 Task: When was the Westminster Abbey in London founded?
Action: Key pressed 'u''n''d''e''d'Key.shift_r'?'Key.enter
Screenshot: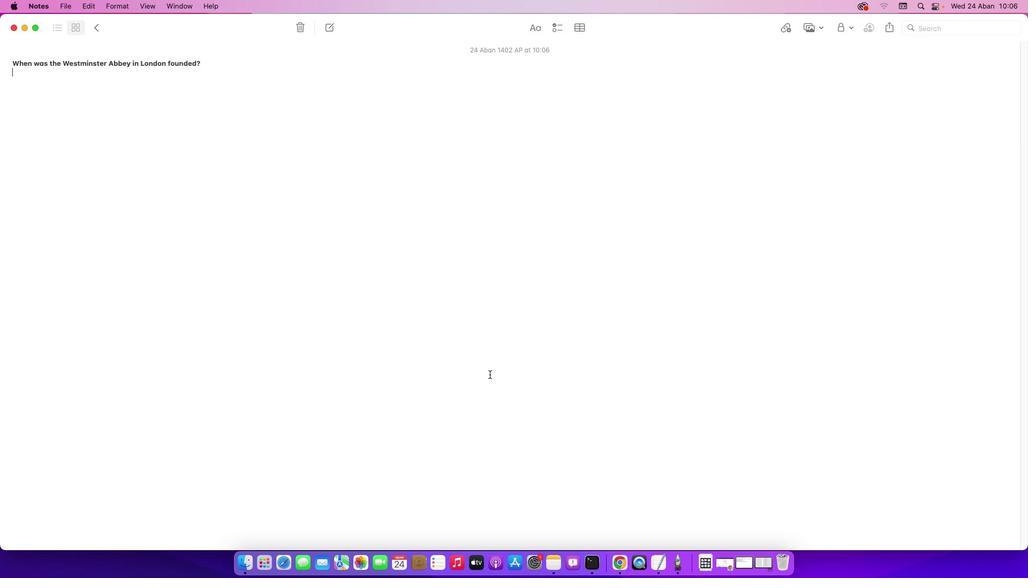
Action: Mouse moved to (407, 324)
Screenshot: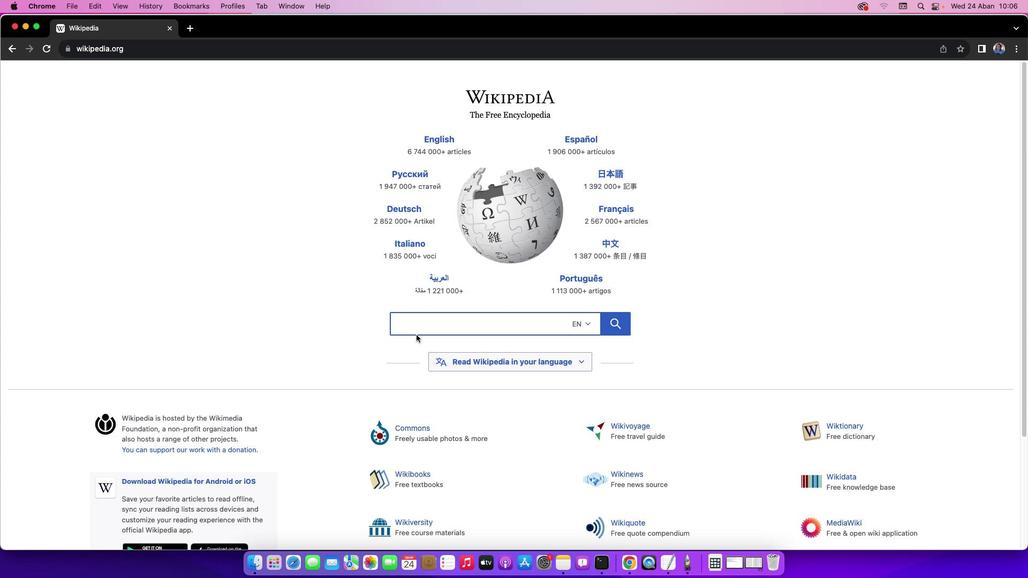 
Action: Mouse pressed left at (407, 324)
Screenshot: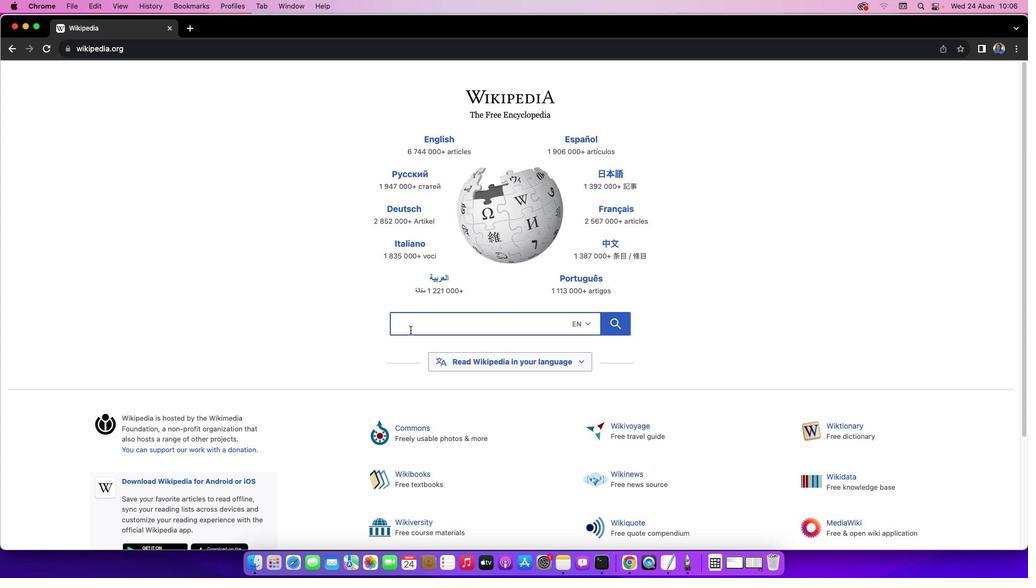 
Action: Mouse moved to (245, 215)
Screenshot: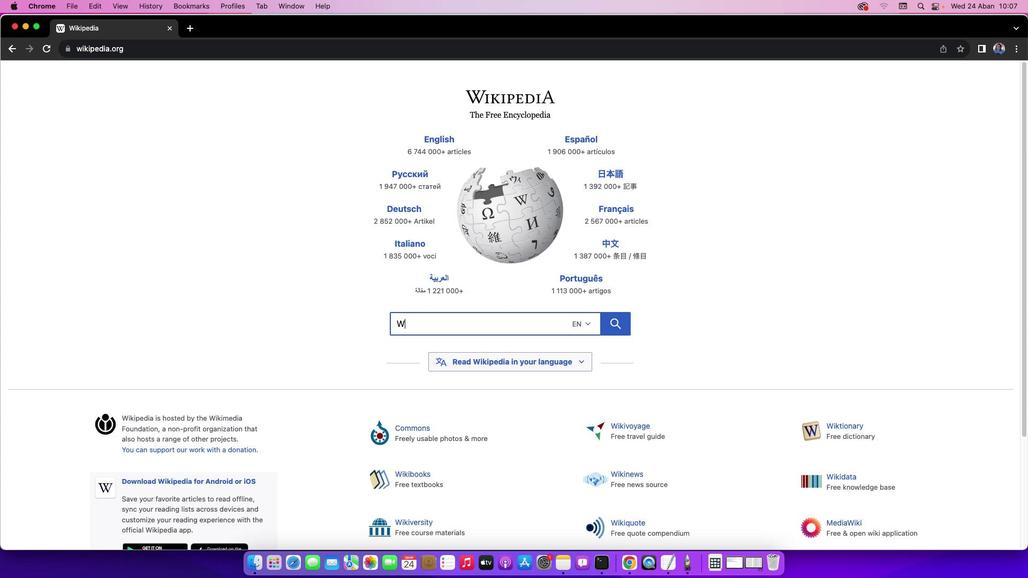 
Action: Mouse pressed left at (245, 215)
Screenshot: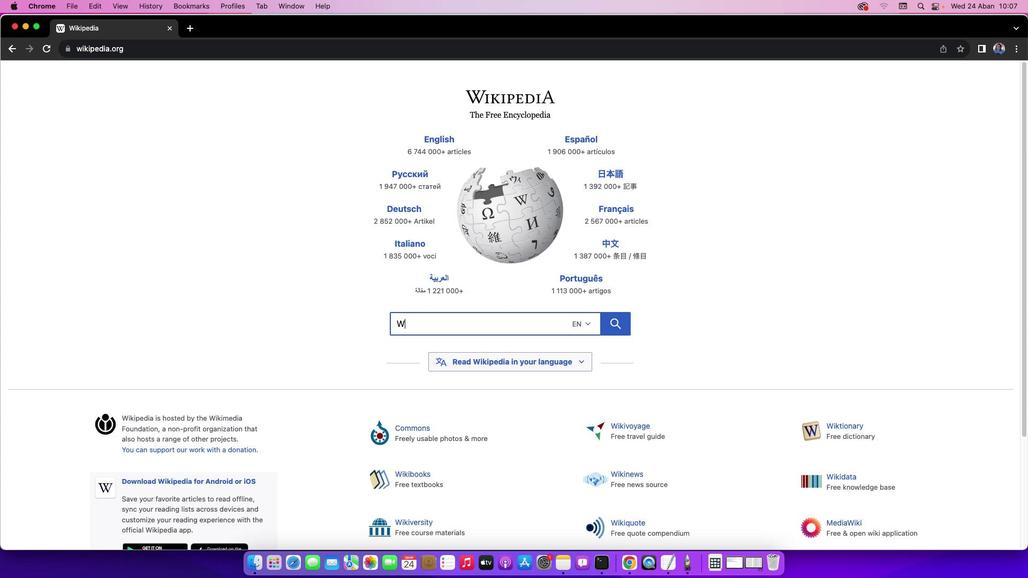 
Action: Key pressed Key.shift'W''e''s''t''m''i''n''s''t''e''r'Key.spaceKey.shift'A''b''b''e''y'
Screenshot: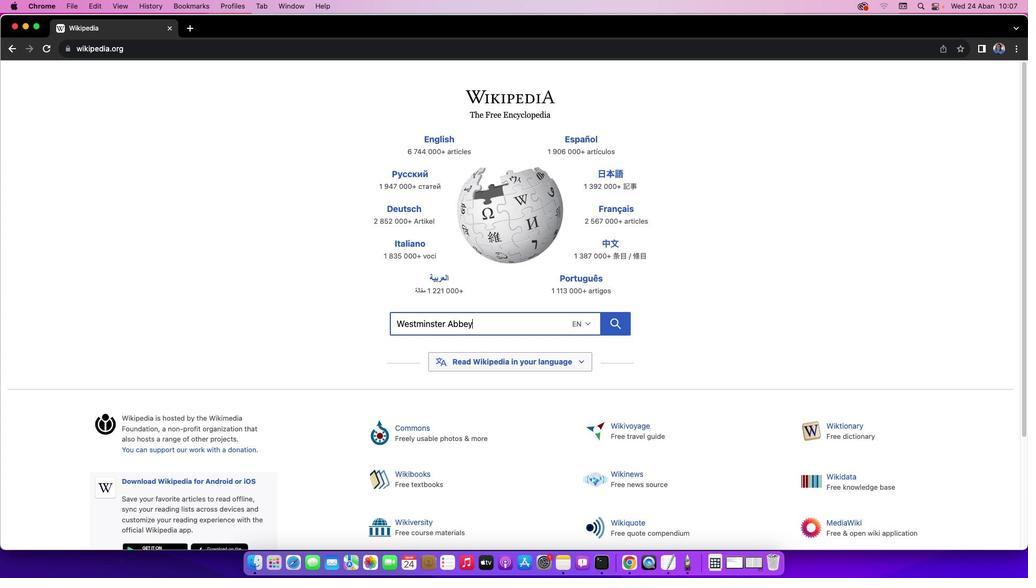 
Action: Mouse moved to (350, 212)
Screenshot: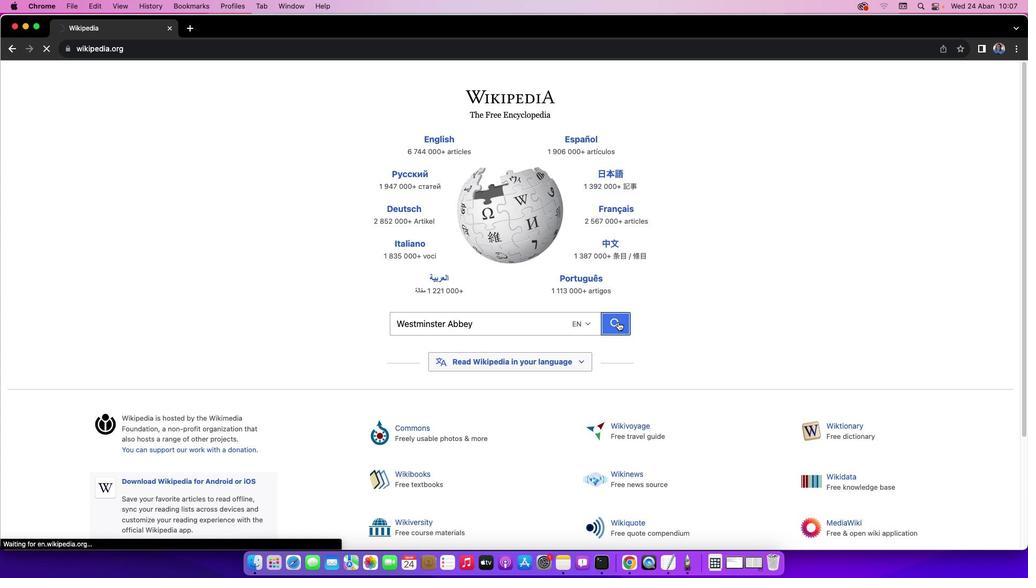 
Action: Mouse pressed left at (350, 212)
Screenshot: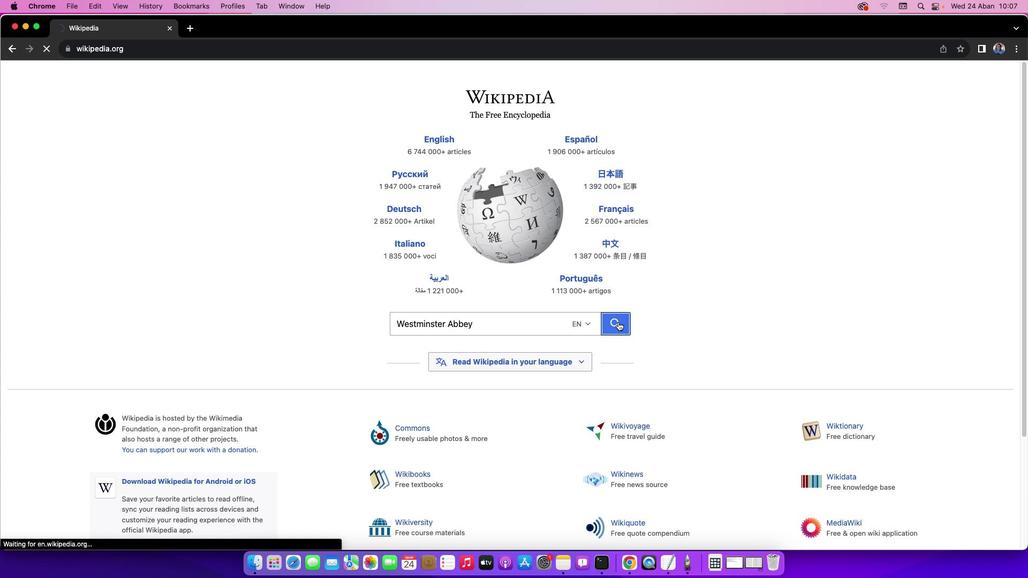 
Action: Mouse moved to (557, 99)
Screenshot: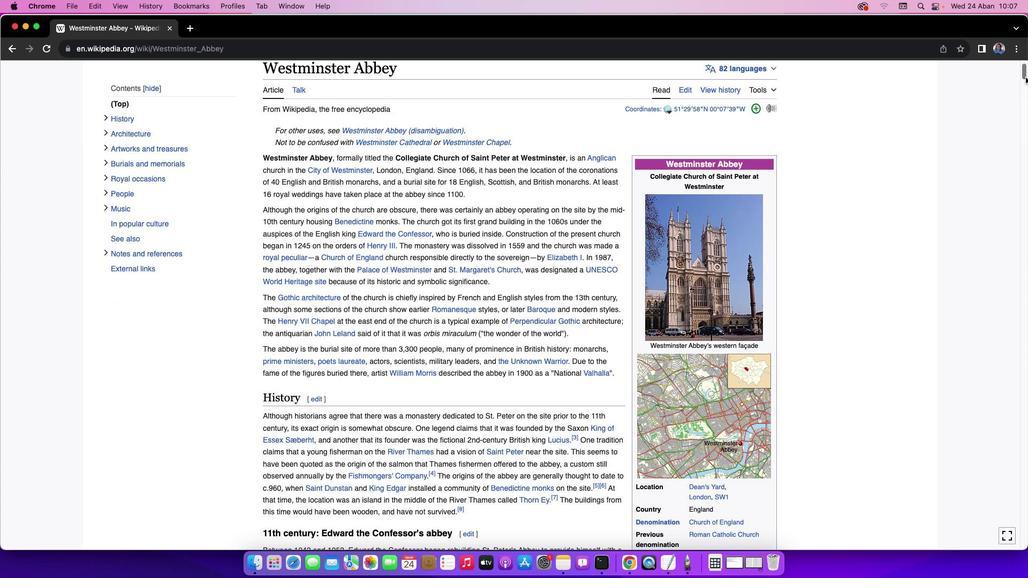 
Action: Mouse pressed left at (557, 99)
Screenshot: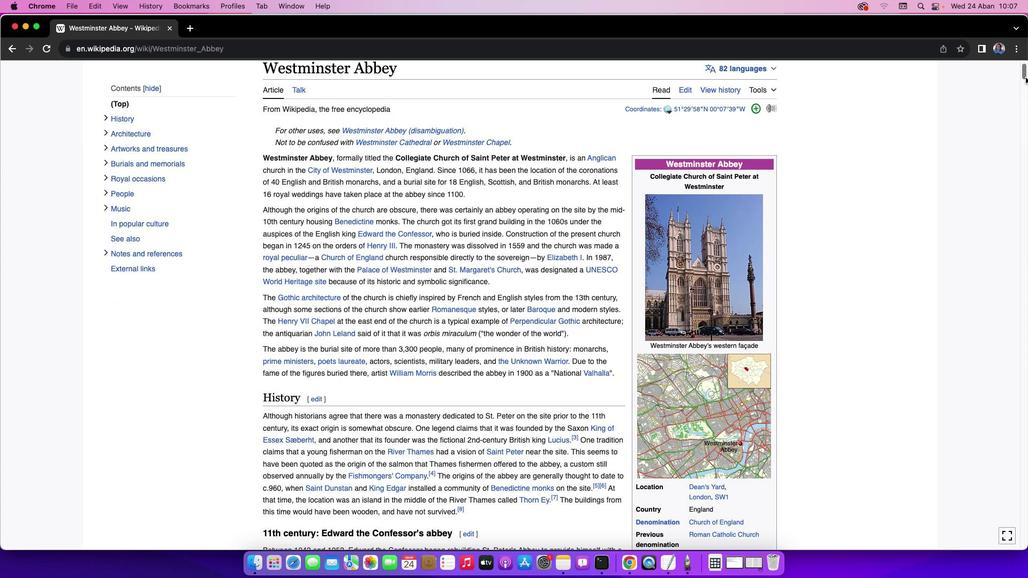 
Action: Mouse moved to (527, 253)
Screenshot: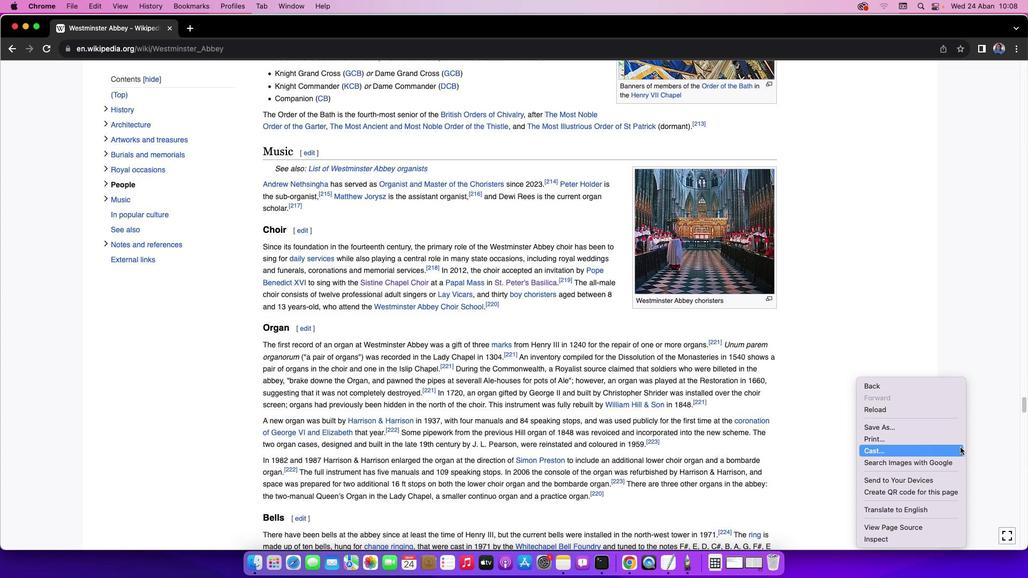 
Action: Mouse pressed right at (527, 253)
Screenshot: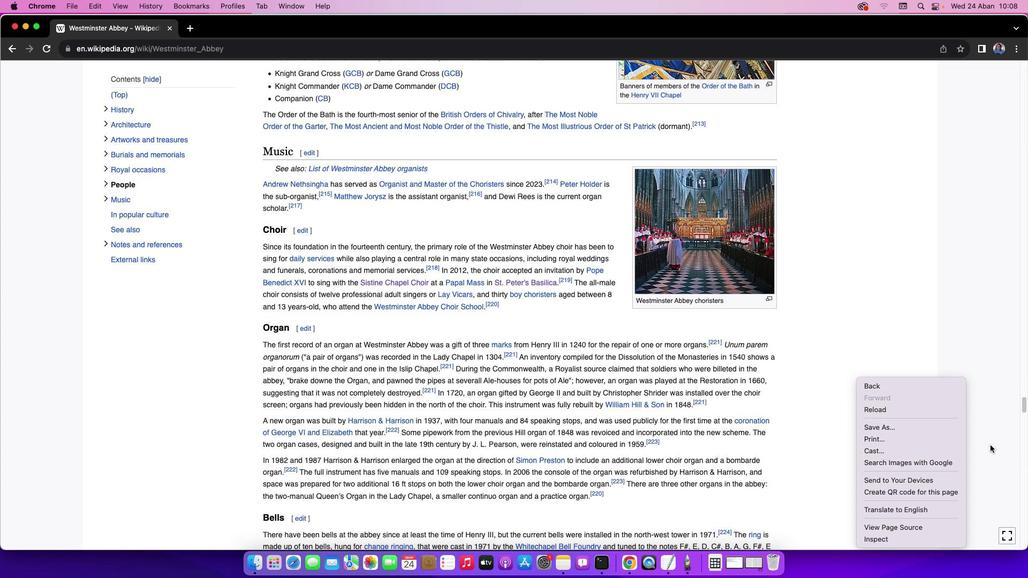 
Action: Mouse moved to (557, 252)
Screenshot: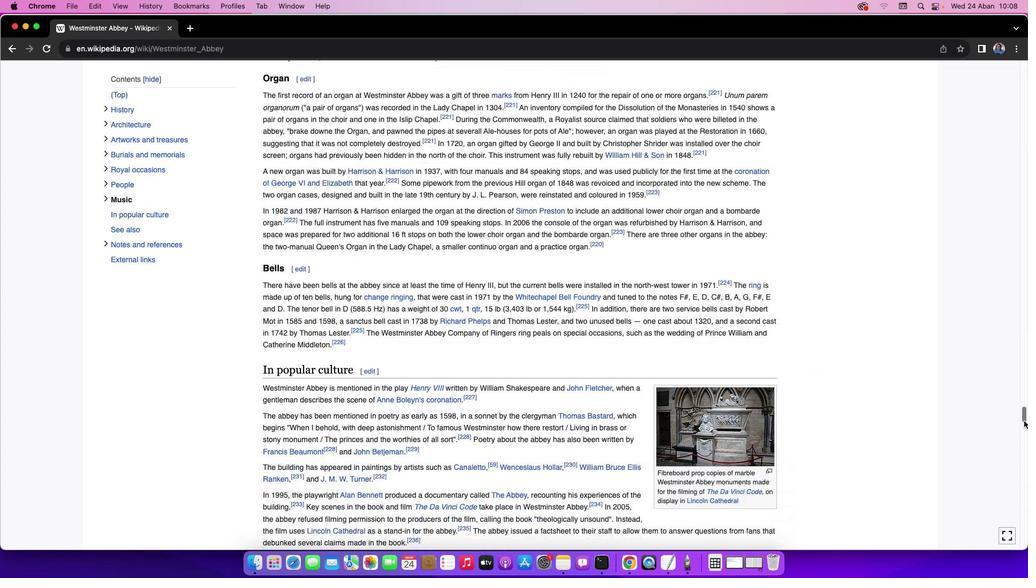 
Action: Mouse pressed left at (557, 252)
Screenshot: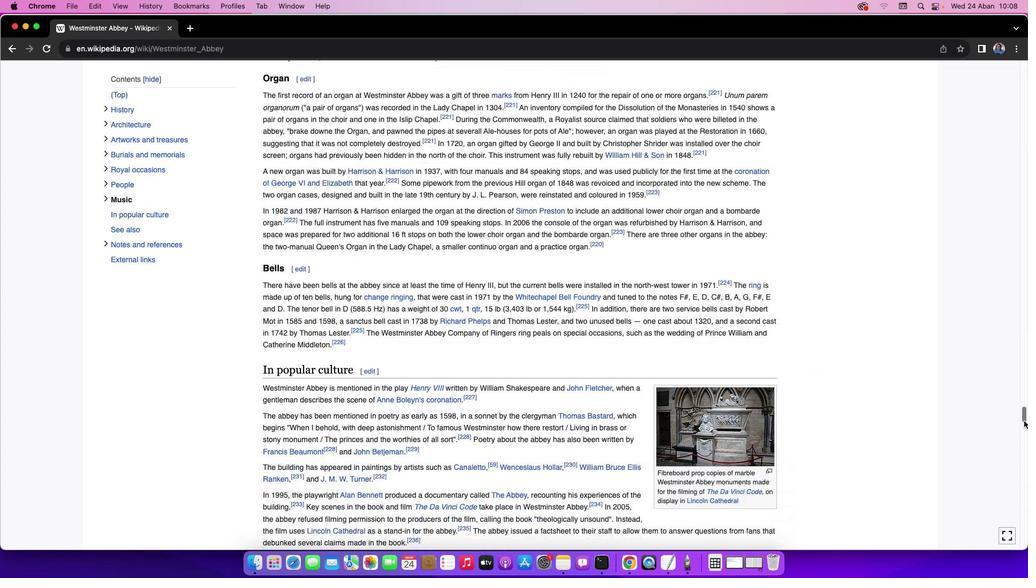 
Action: Mouse moved to (50, 78)
Screenshot: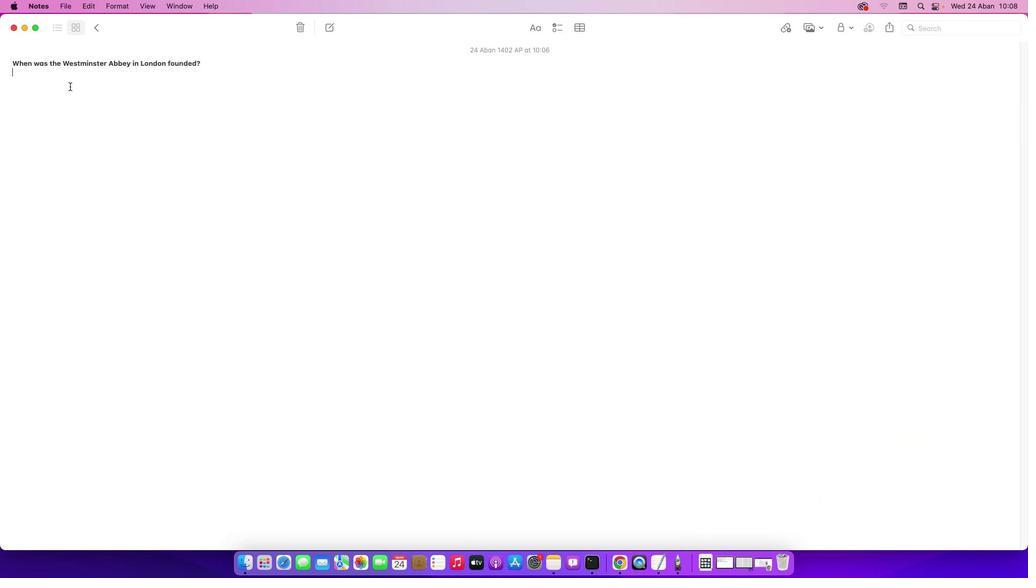 
Action: Mouse pressed left at (50, 78)
Screenshot: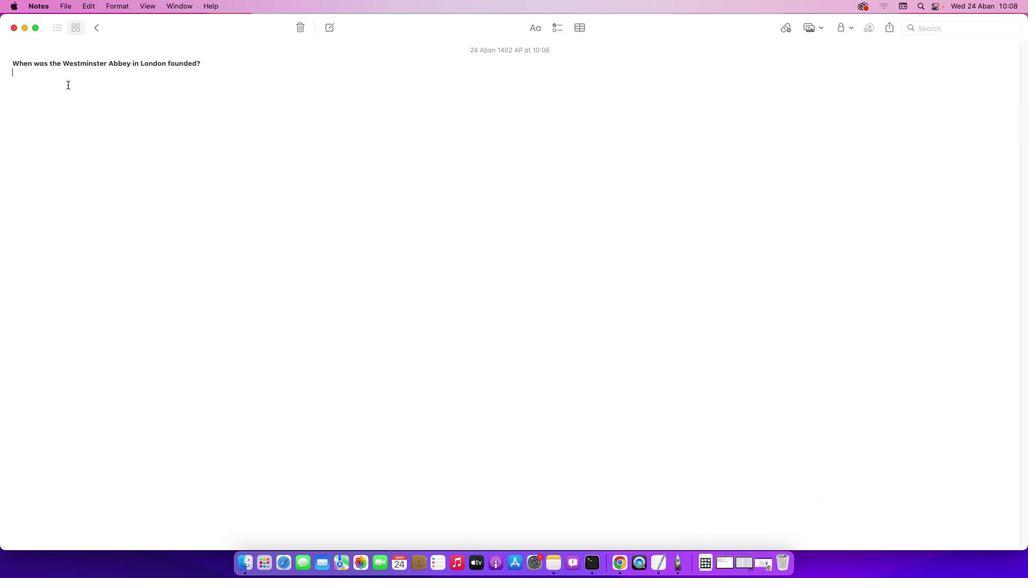 
Action: Mouse moved to (72, 104)
Screenshot: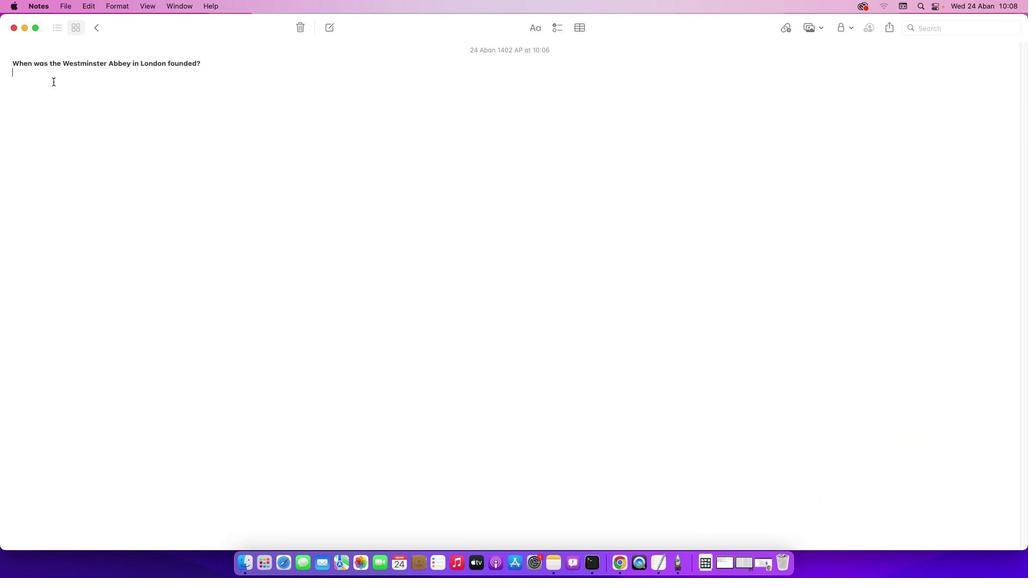 
Action: Mouse pressed left at (72, 104)
Screenshot: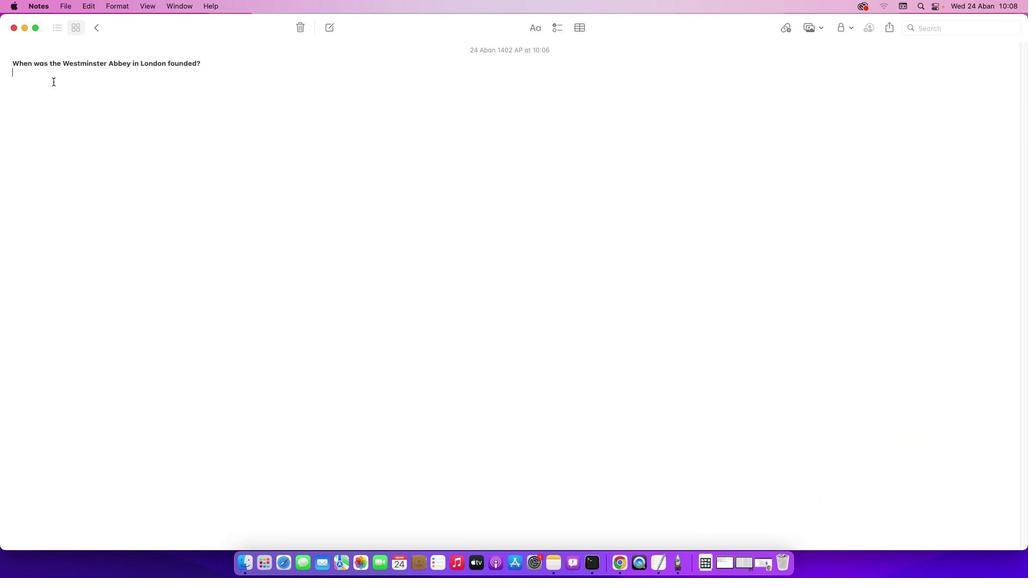 
Action: Mouse moved to (64, 102)
Screenshot: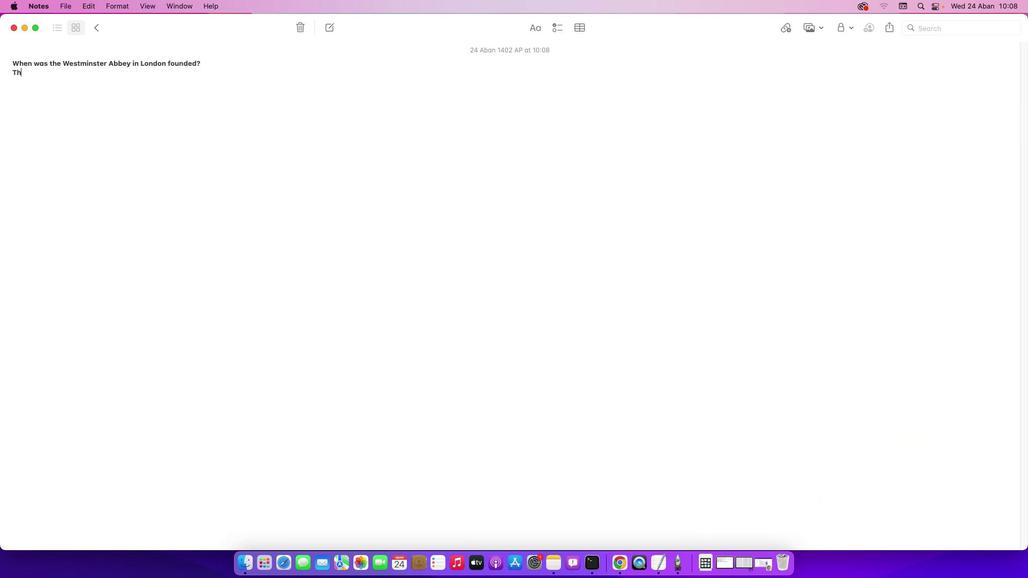 
Action: Key pressed Key.shift'T''h''e'Key.spaceKey.shift'W''e''s''t''m''i''n''s''t''e''r'Key.spaceKey.shift'A''b''b''e''y'Key.space'i''n'Key.spaceKey.shift'L''o''n''d''o''n'Key.space'w''a''s'Key.space'f''o''u''n''d''e''d'Key.space'i''n'Key.space'9''6''0'Key.spaceKey.shift'A''D''.'
Screenshot: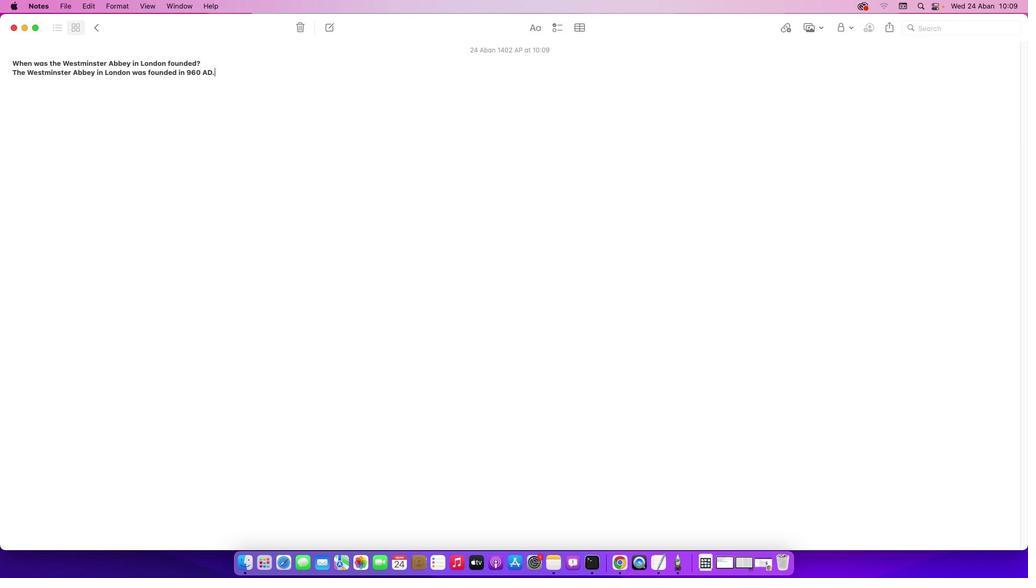 
